 Task: Create a section Code Charge and in the section, add a milestone Digital Marketing Strategy Implementation in the project TransportWorks.
Action: Mouse moved to (52, 371)
Screenshot: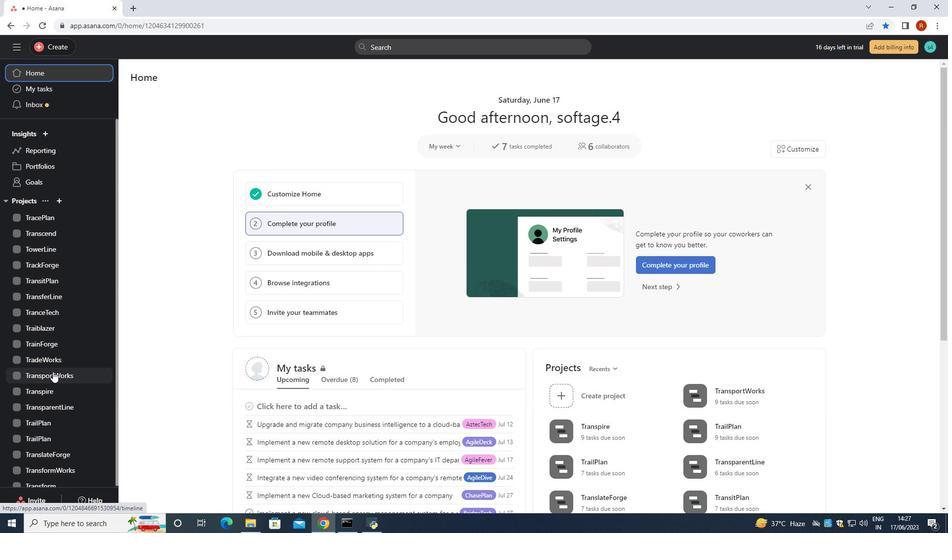 
Action: Mouse pressed left at (52, 371)
Screenshot: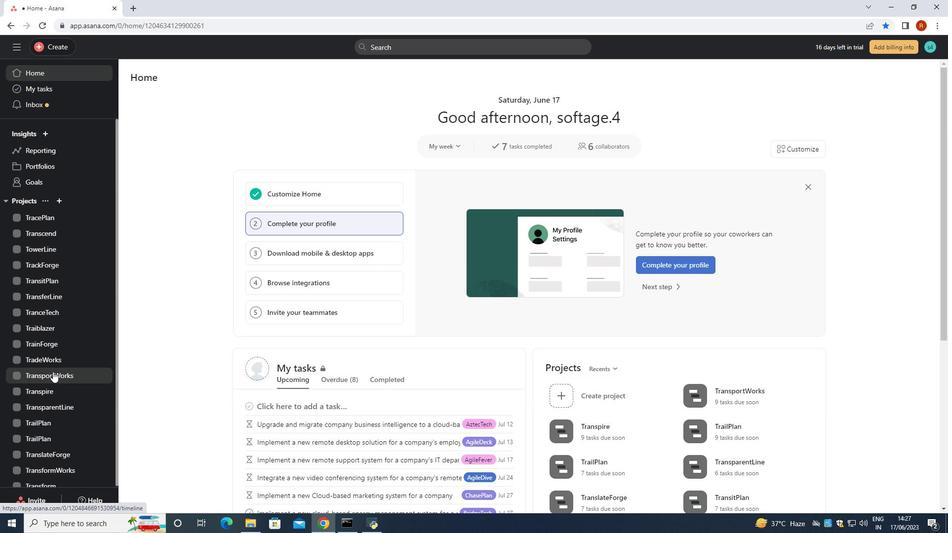 
Action: Mouse moved to (186, 386)
Screenshot: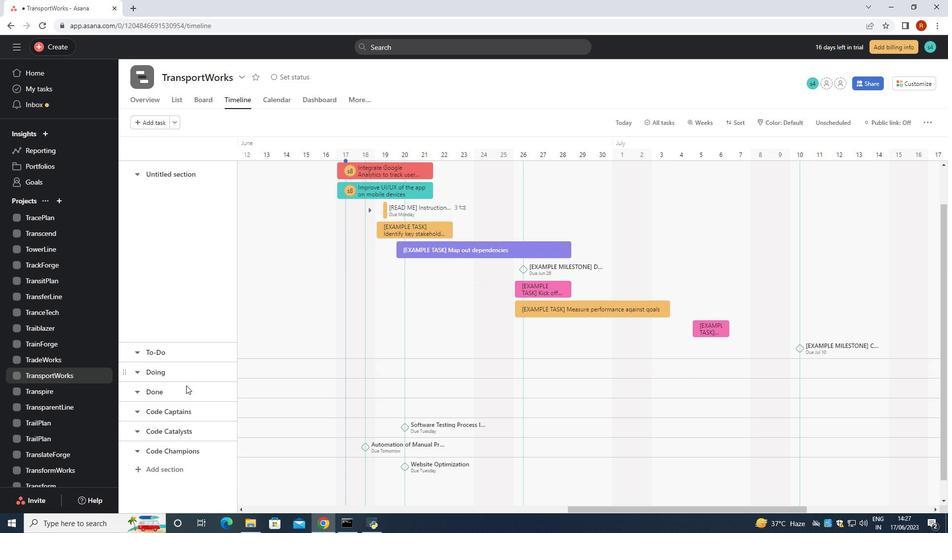 
Action: Mouse scrolled (186, 385) with delta (0, 0)
Screenshot: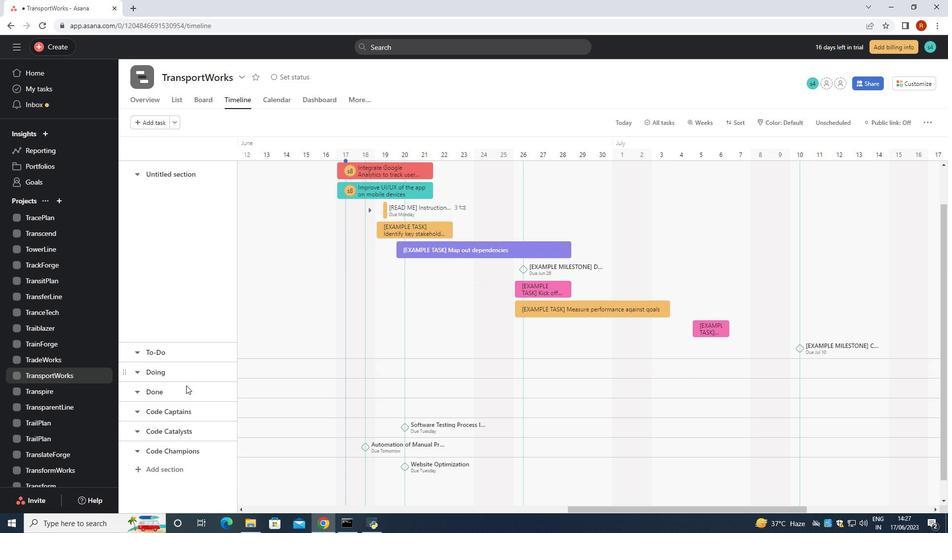 
Action: Mouse scrolled (186, 385) with delta (0, 0)
Screenshot: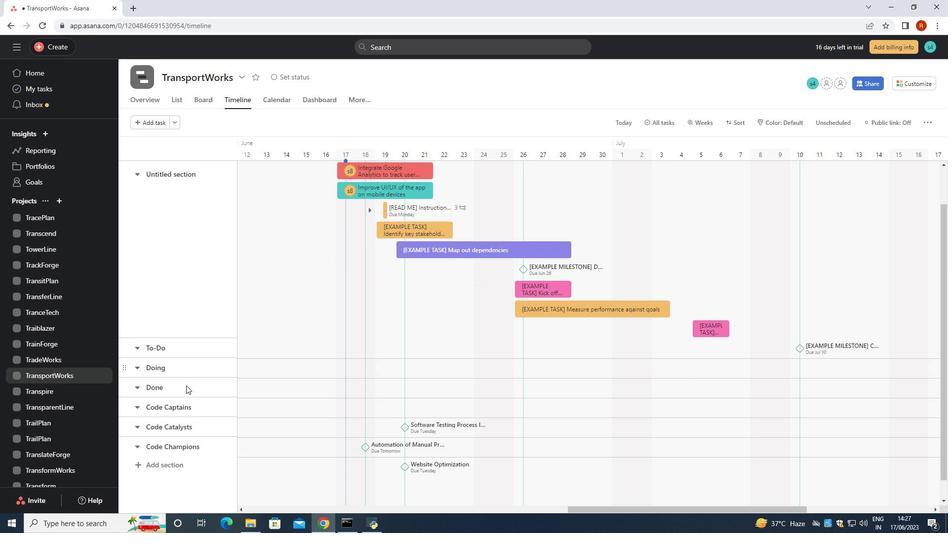 
Action: Mouse scrolled (186, 385) with delta (0, 0)
Screenshot: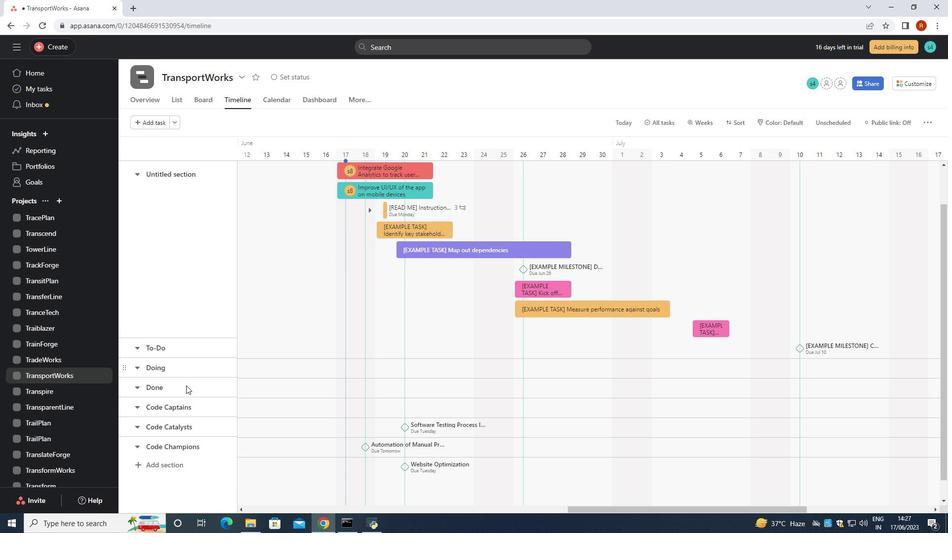 
Action: Mouse scrolled (186, 385) with delta (0, 0)
Screenshot: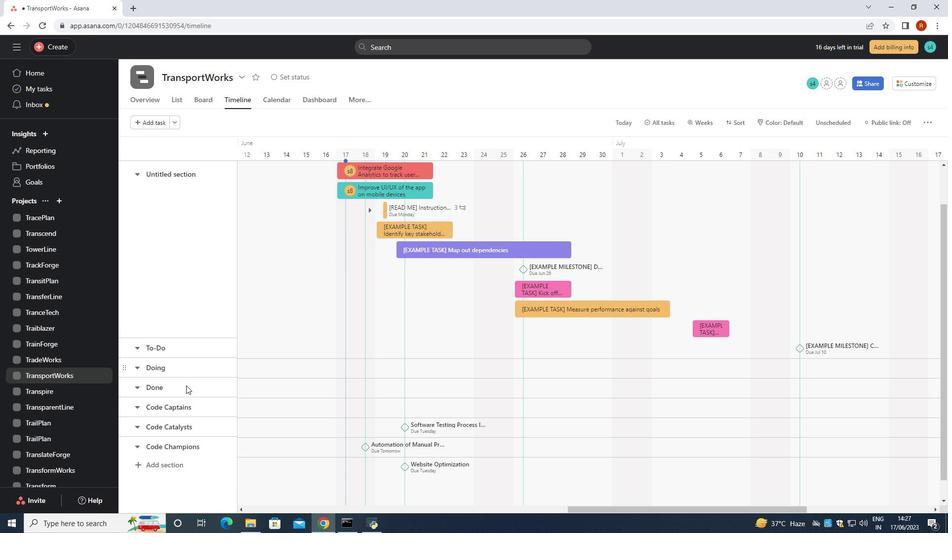 
Action: Mouse scrolled (186, 385) with delta (0, 0)
Screenshot: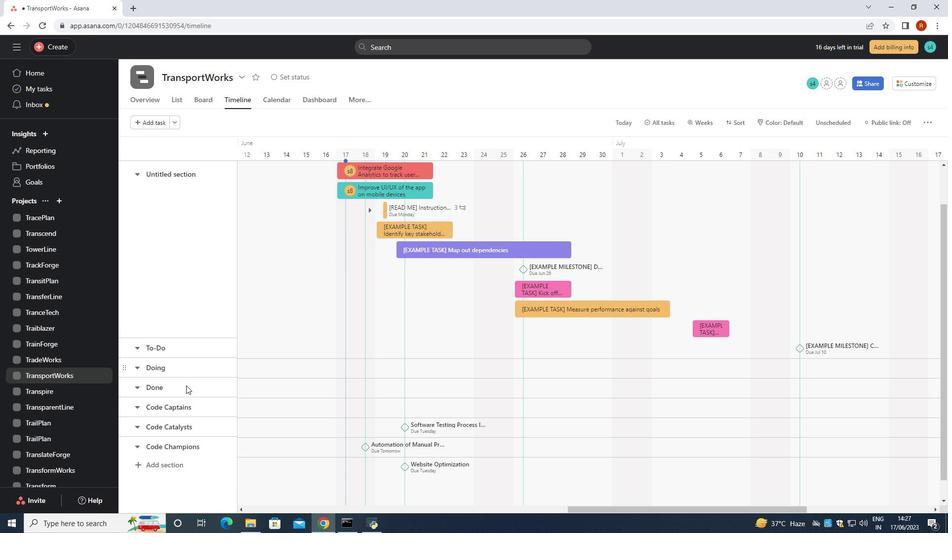 
Action: Mouse scrolled (186, 385) with delta (0, 0)
Screenshot: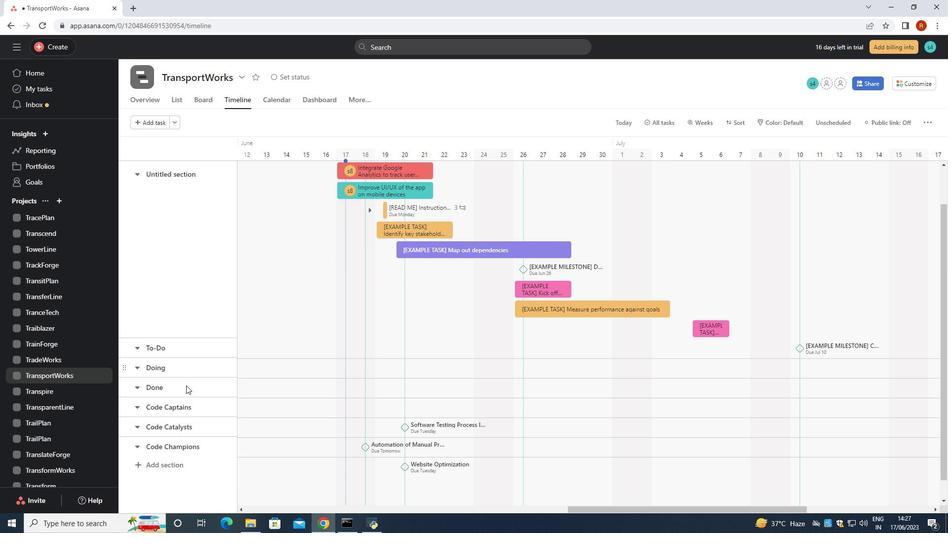 
Action: Mouse moved to (186, 385)
Screenshot: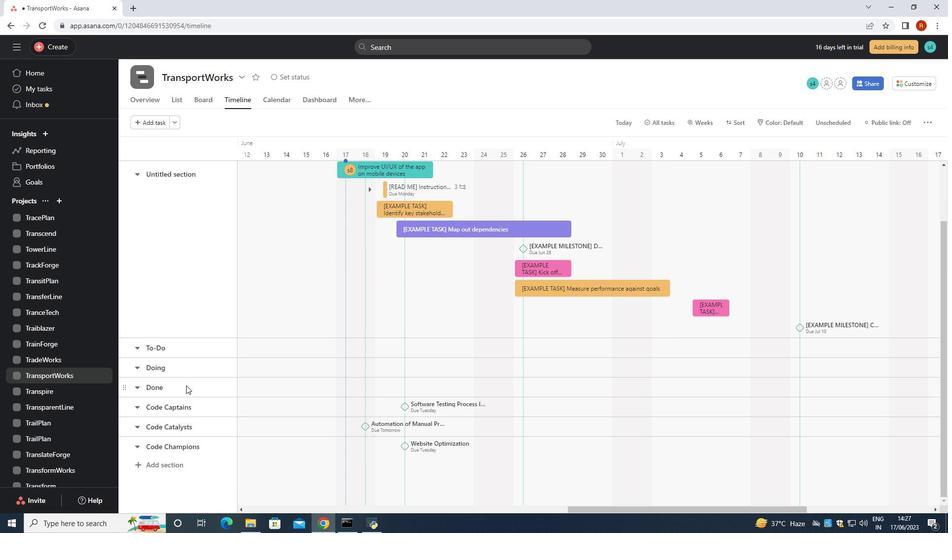 
Action: Mouse scrolled (186, 385) with delta (0, 0)
Screenshot: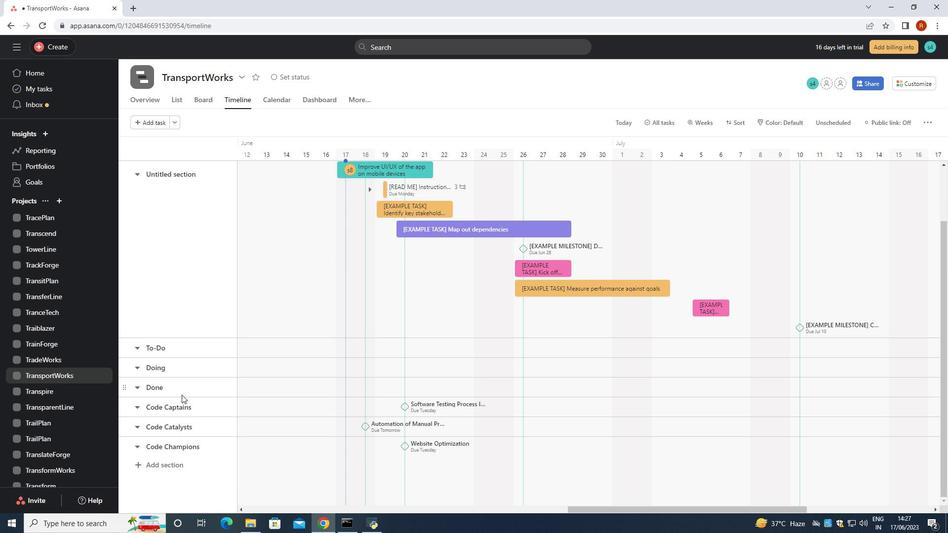 
Action: Mouse scrolled (186, 385) with delta (0, 0)
Screenshot: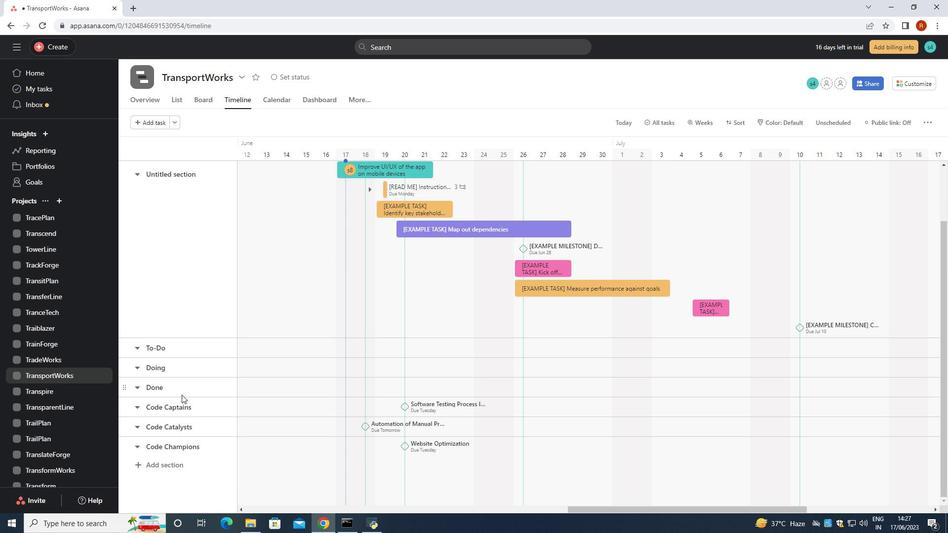 
Action: Mouse scrolled (186, 385) with delta (0, 0)
Screenshot: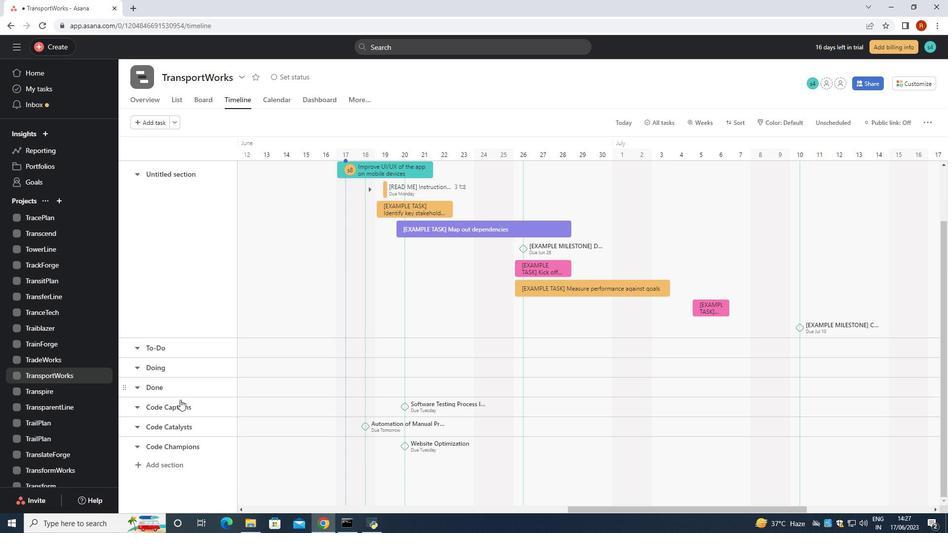 
Action: Mouse scrolled (186, 385) with delta (0, 0)
Screenshot: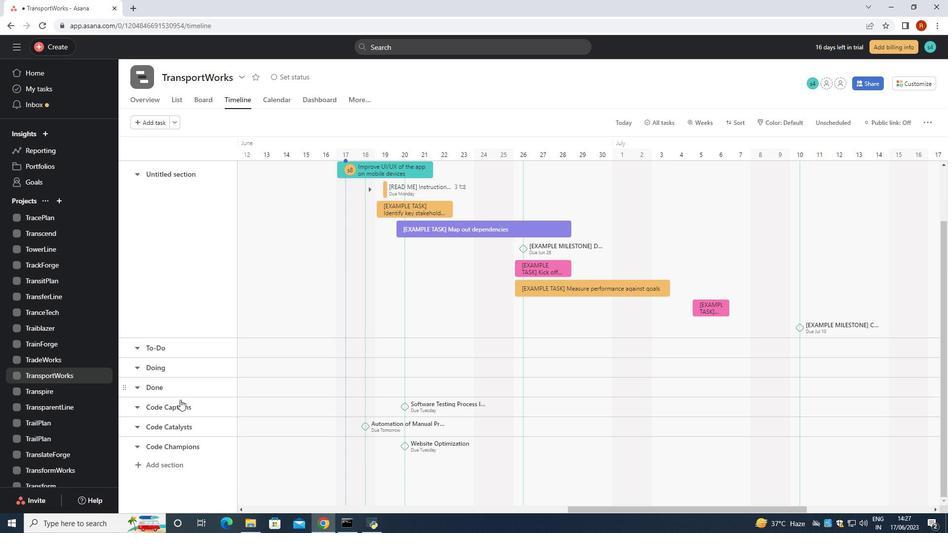 
Action: Mouse scrolled (186, 385) with delta (0, 0)
Screenshot: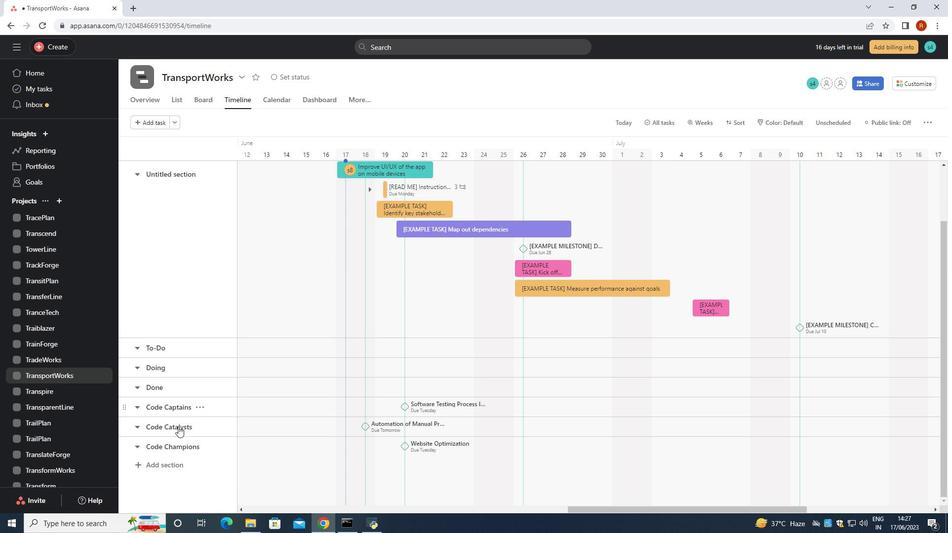 
Action: Mouse scrolled (186, 385) with delta (0, 0)
Screenshot: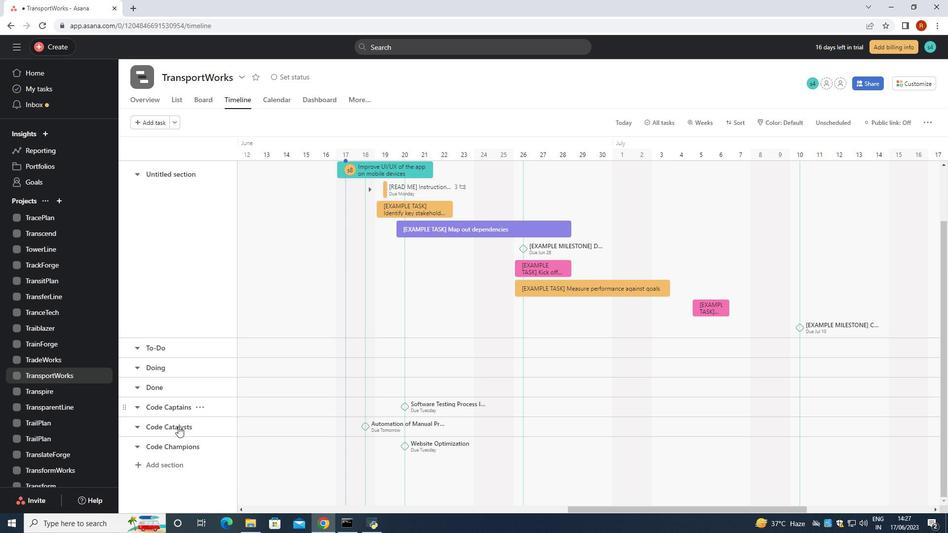 
Action: Mouse moved to (178, 463)
Screenshot: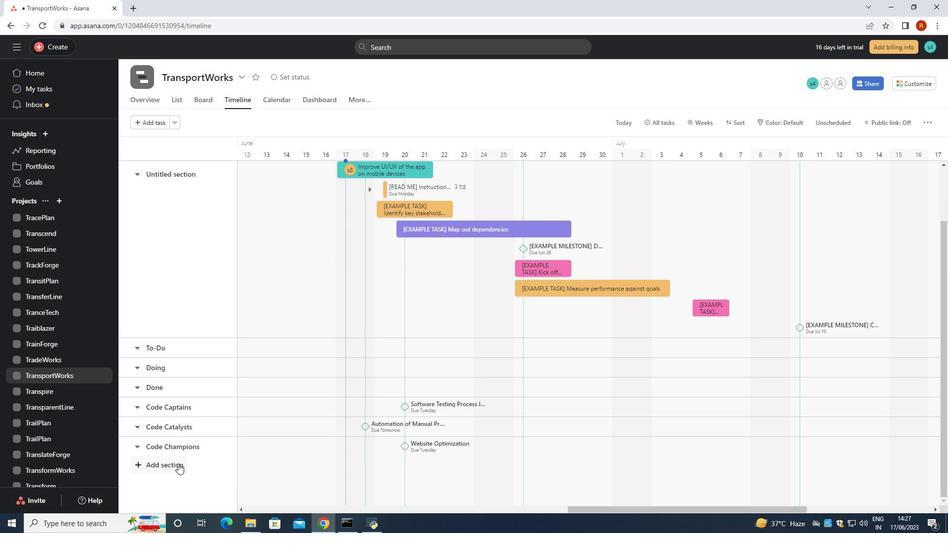 
Action: Mouse pressed left at (178, 463)
Screenshot: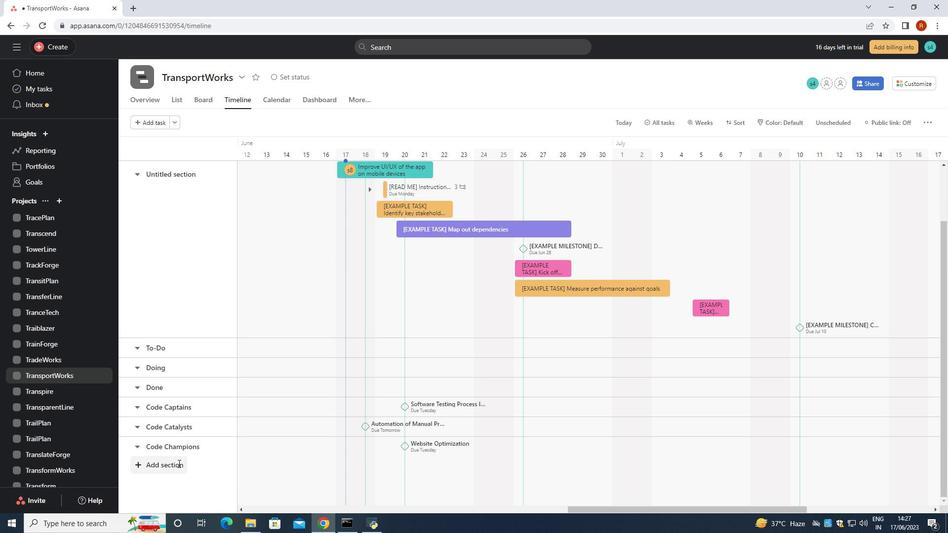 
Action: Key pressed <Key.shift>Code<Key.space><Key.shift>Charge<Key.space>
Screenshot: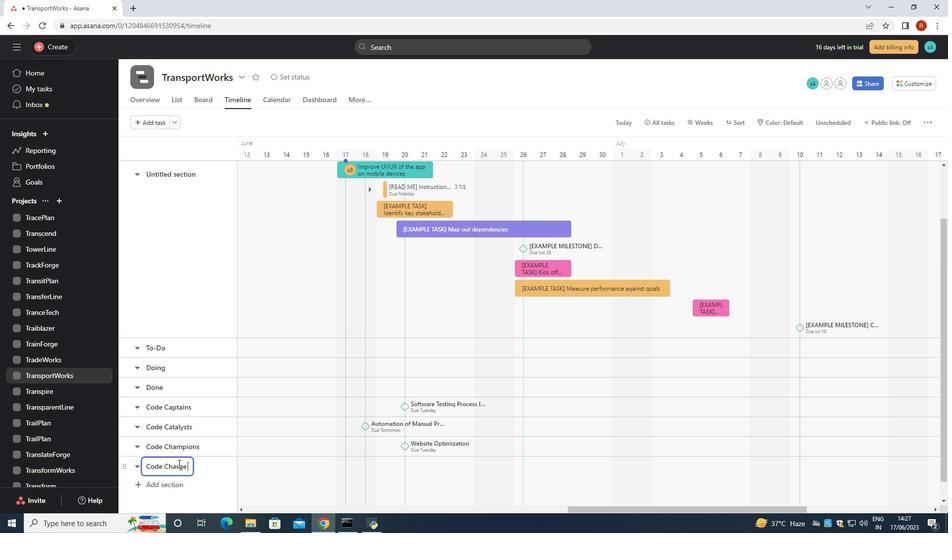 
Action: Mouse moved to (314, 468)
Screenshot: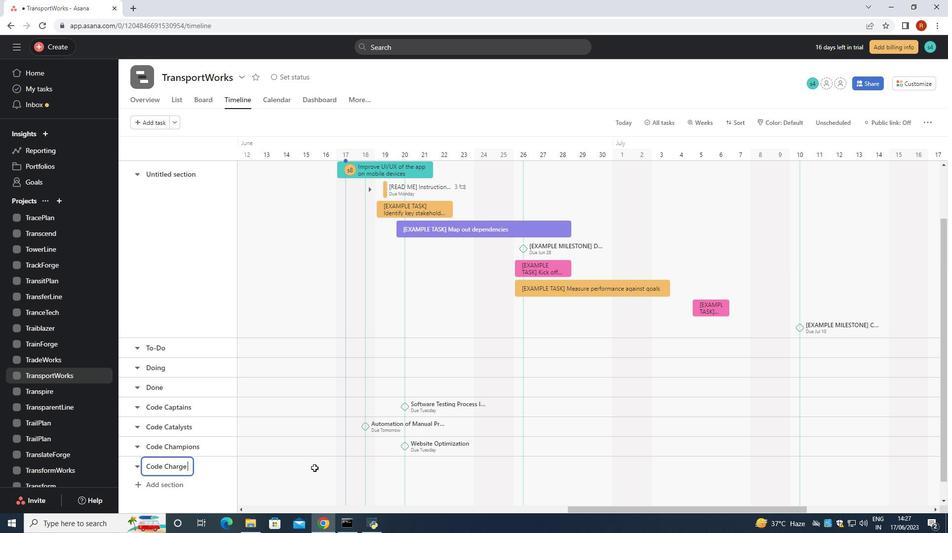 
Action: Mouse pressed left at (314, 468)
Screenshot: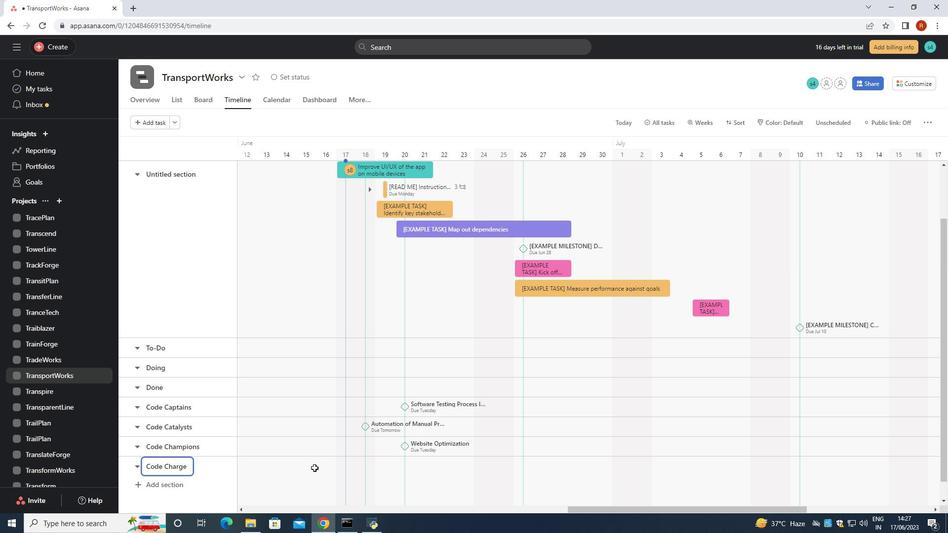 
Action: Key pressed <Key.shift><Key.shift><Key.shift><Key.shift><Key.shift><Key.shift><Key.shift><Key.shift><Key.shift><Key.shift><Key.shift><Key.shift><Key.shift><Key.shift><Key.shift><Key.shift><Key.shift>Digir<Key.backspace>tal<Key.space><Key.shift>Marketing<Key.space><Key.shift>Strategy<Key.enter>
Screenshot: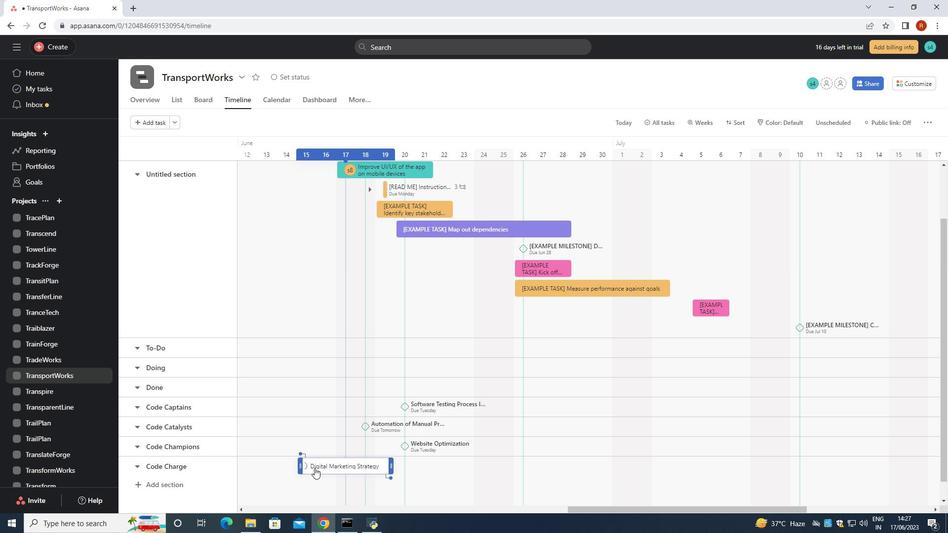 
Action: Mouse pressed right at (314, 468)
Screenshot: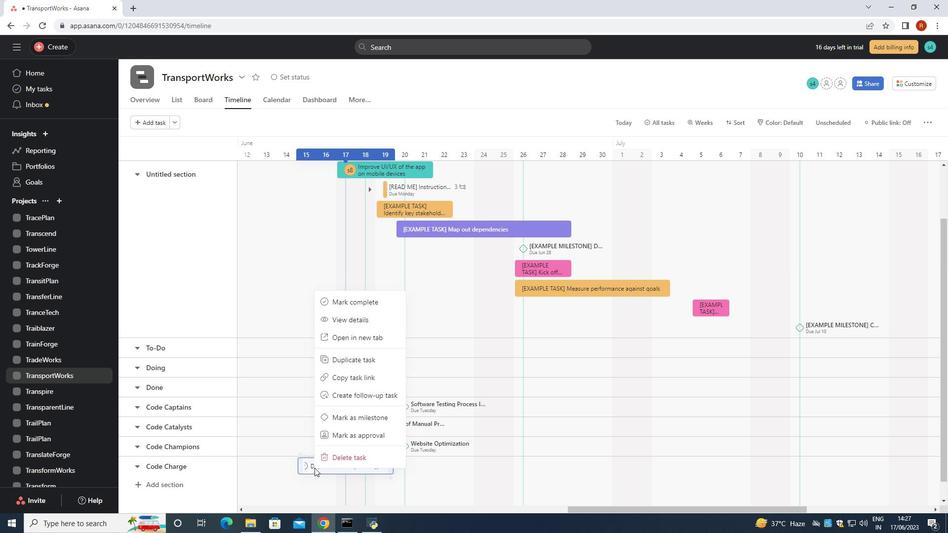 
Action: Mouse moved to (365, 419)
Screenshot: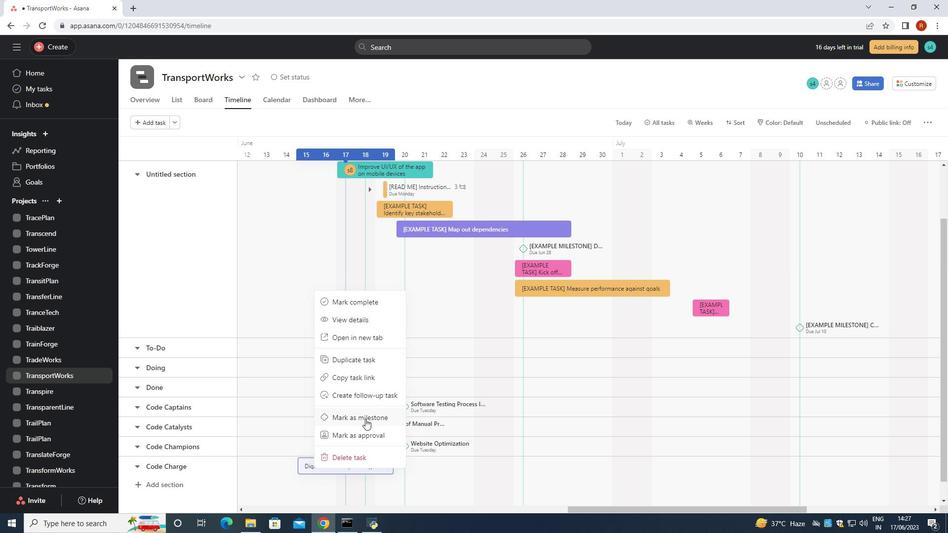 
Action: Mouse pressed left at (365, 419)
Screenshot: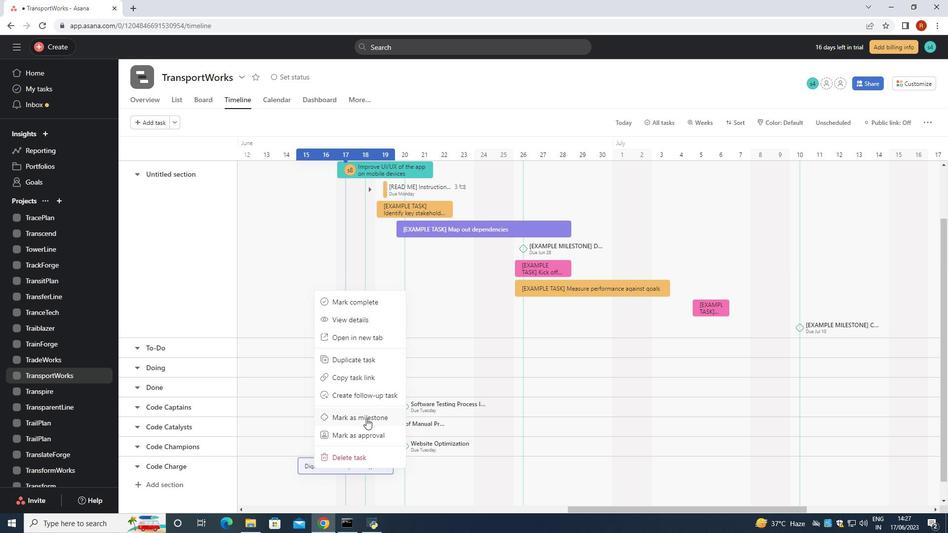 
Action: Mouse moved to (356, 417)
Screenshot: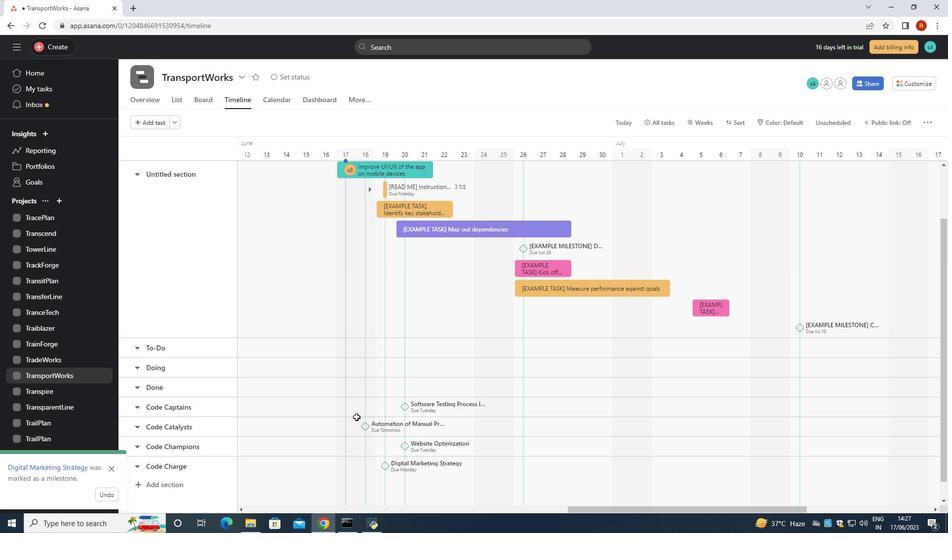 
